 Task: Write a Python program to calculate the nth term of the Fibonacci sequence.
Action: Mouse moved to (107, 51)
Screenshot: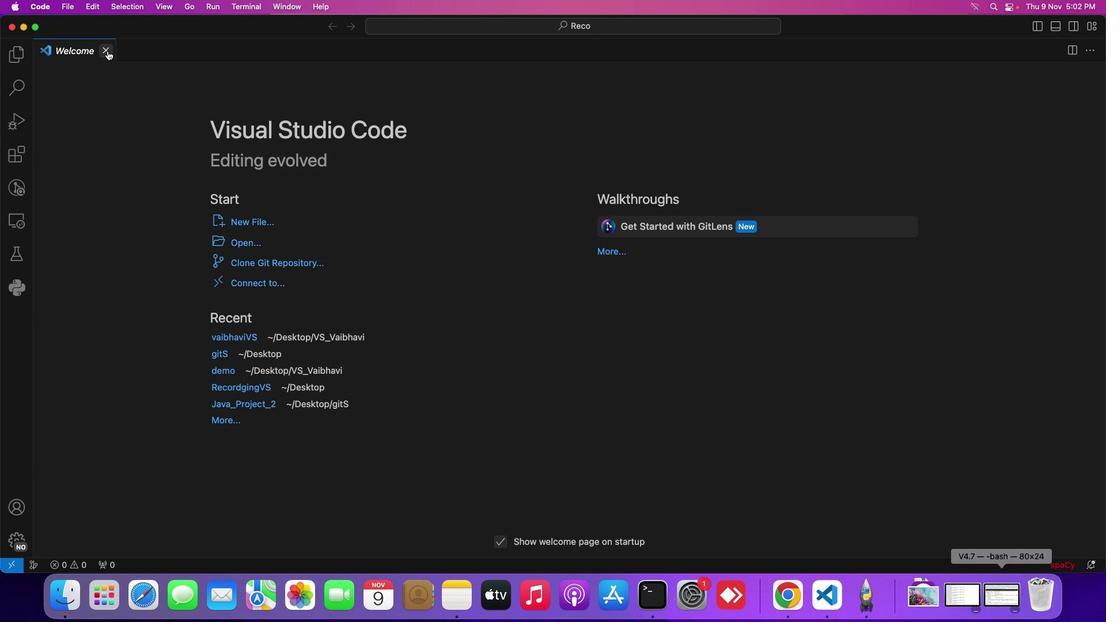 
Action: Mouse pressed left at (107, 51)
Screenshot: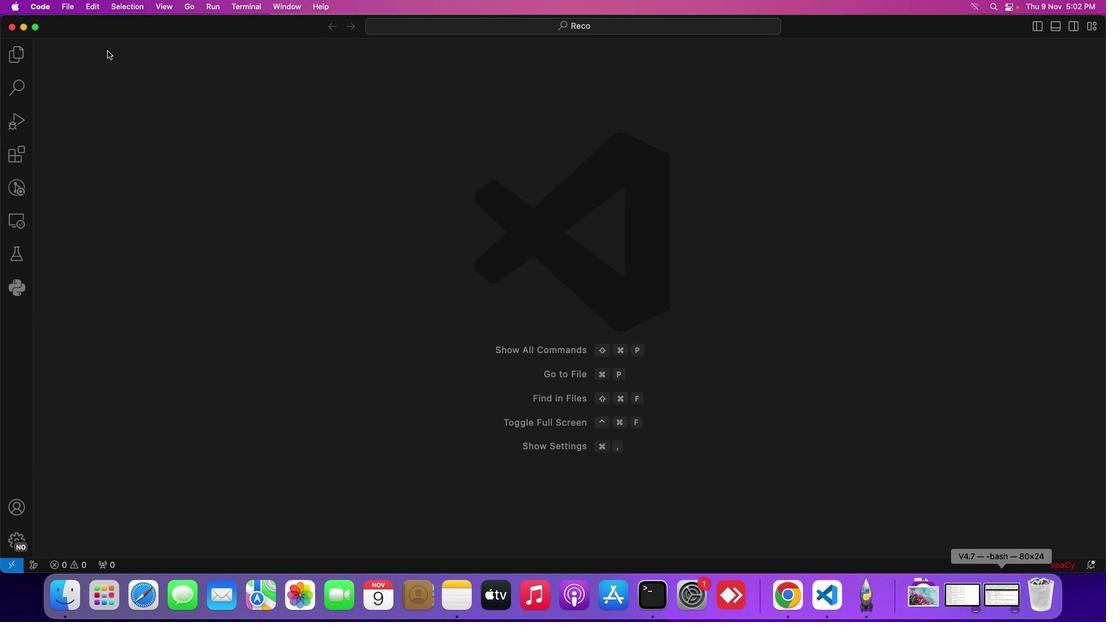 
Action: Mouse moved to (66, 2)
Screenshot: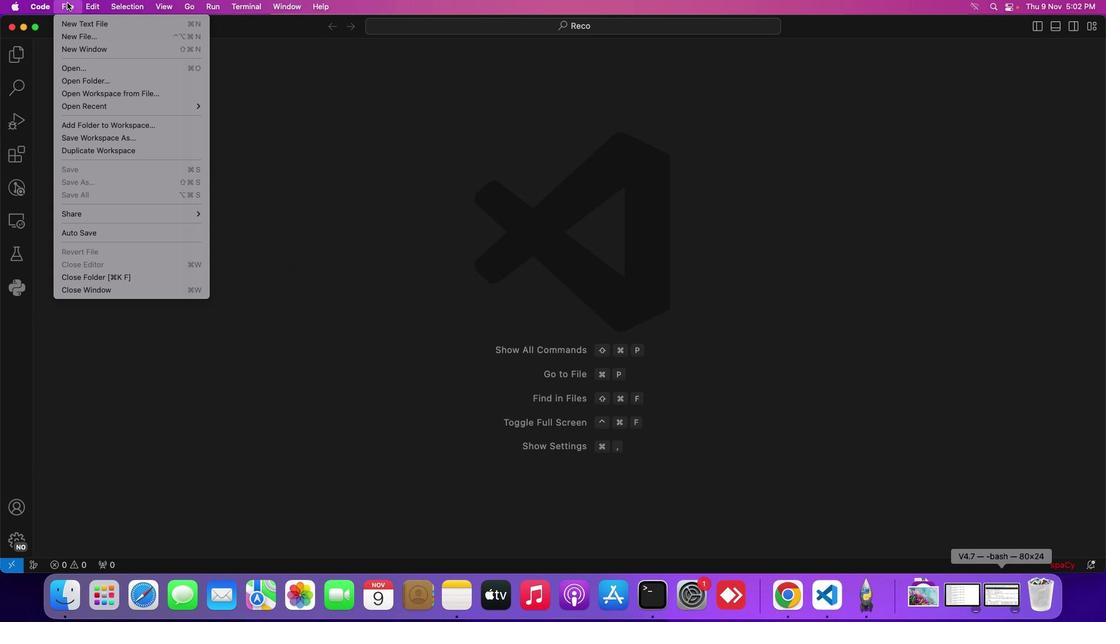 
Action: Mouse pressed left at (66, 2)
Screenshot: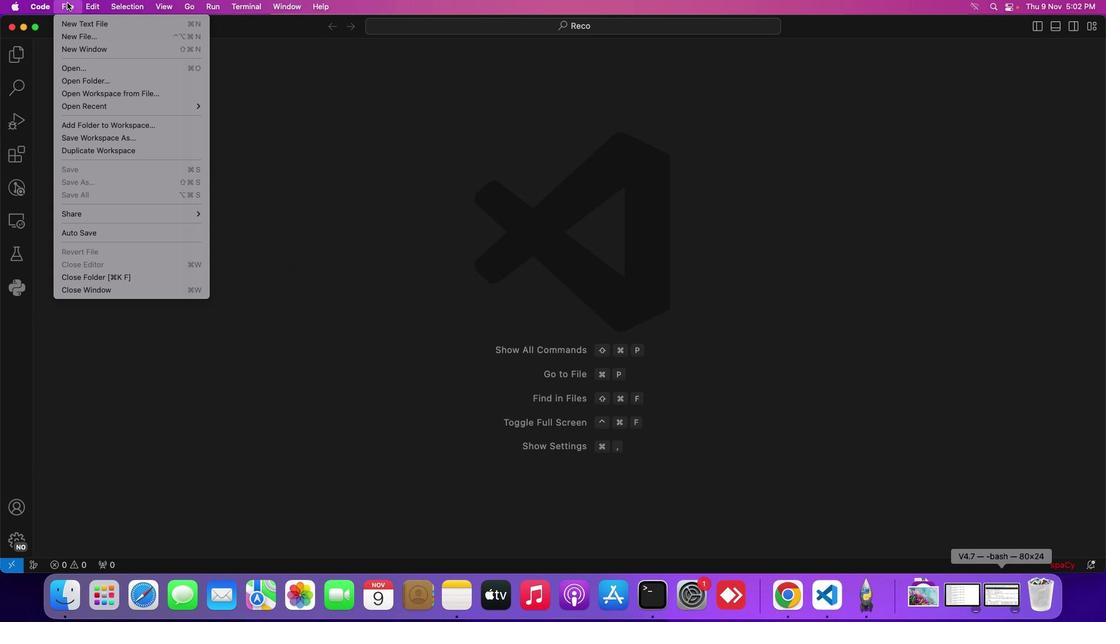 
Action: Mouse moved to (77, 24)
Screenshot: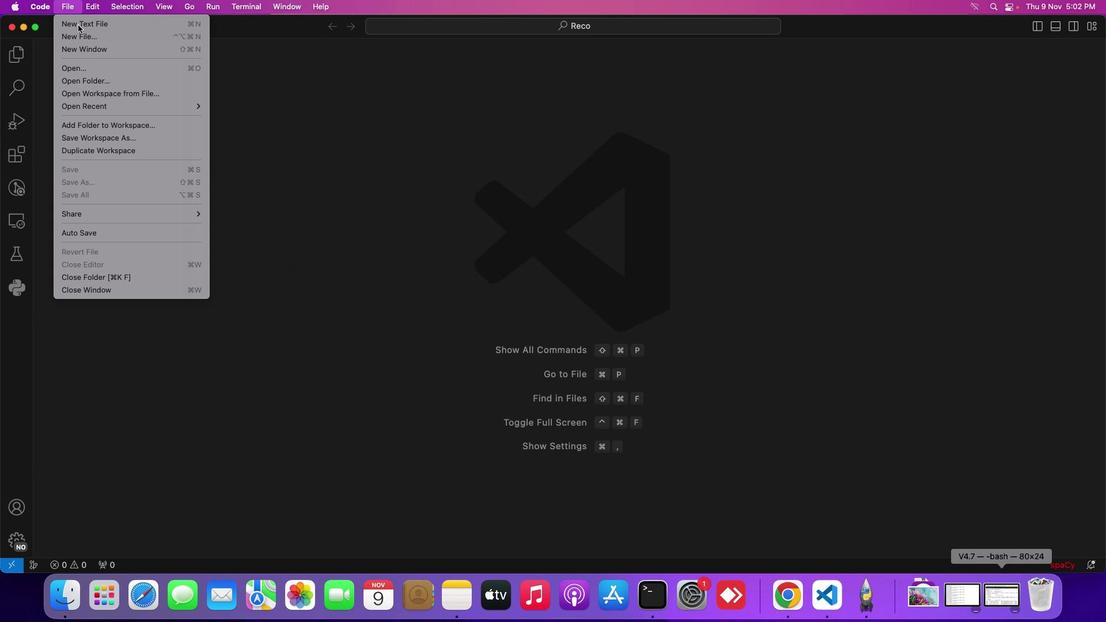 
Action: Mouse pressed left at (77, 24)
Screenshot: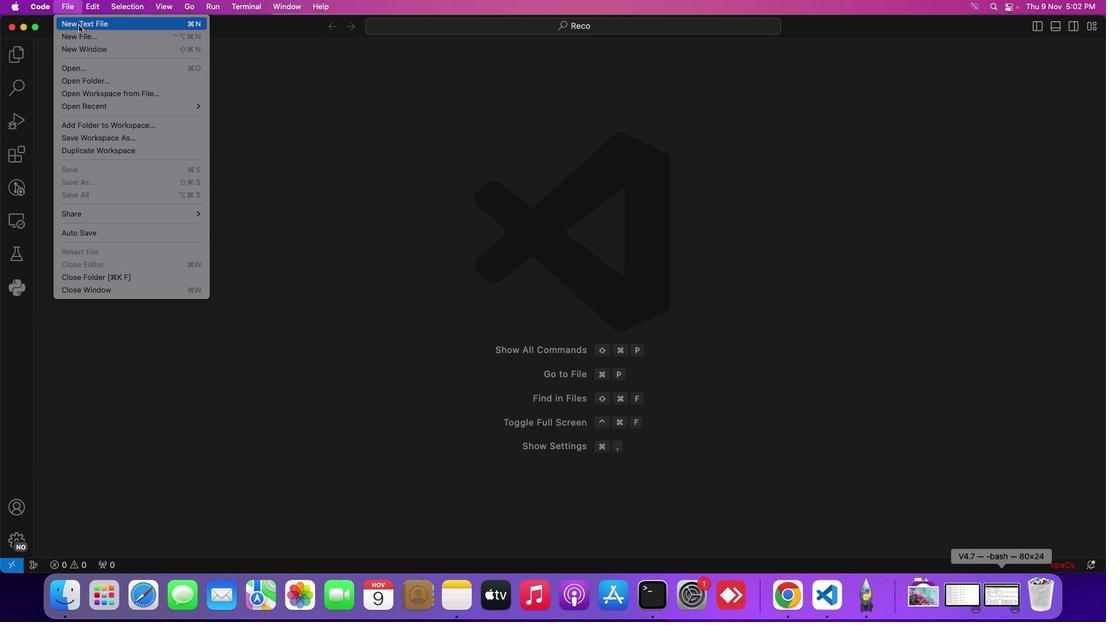 
Action: Mouse moved to (313, 174)
Screenshot: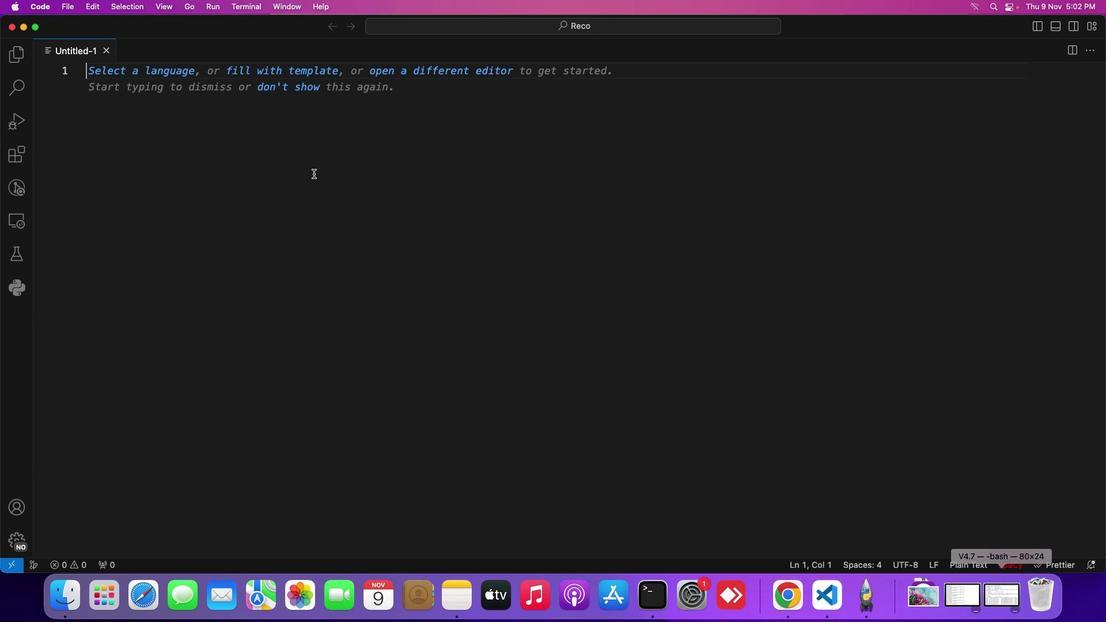
Action: Key pressed Key.cmd's'
Screenshot: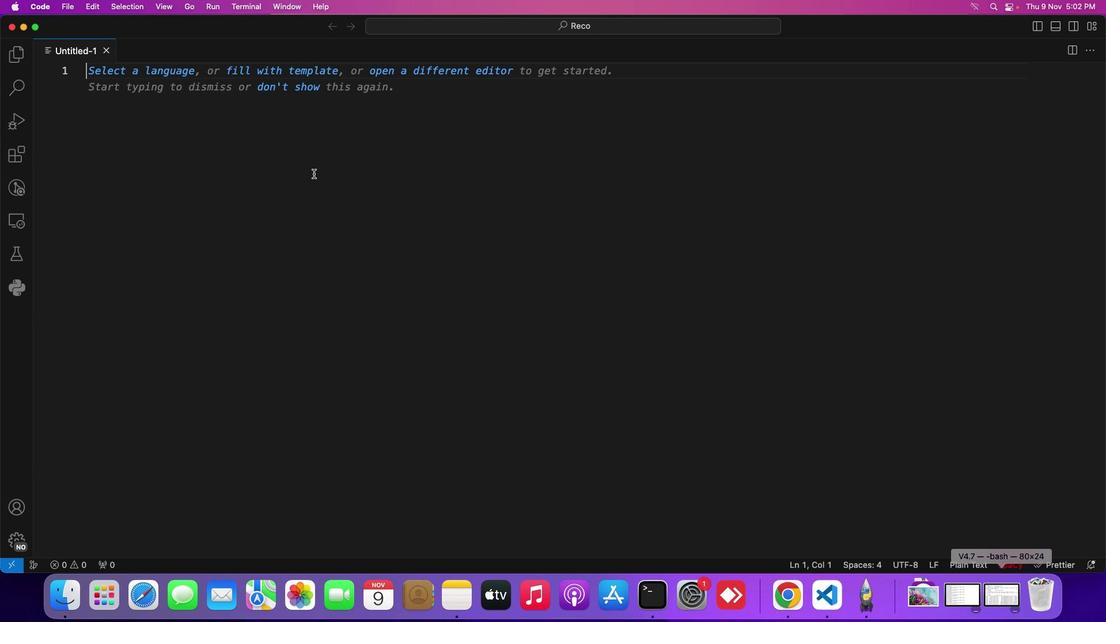 
Action: Mouse moved to (557, 239)
Screenshot: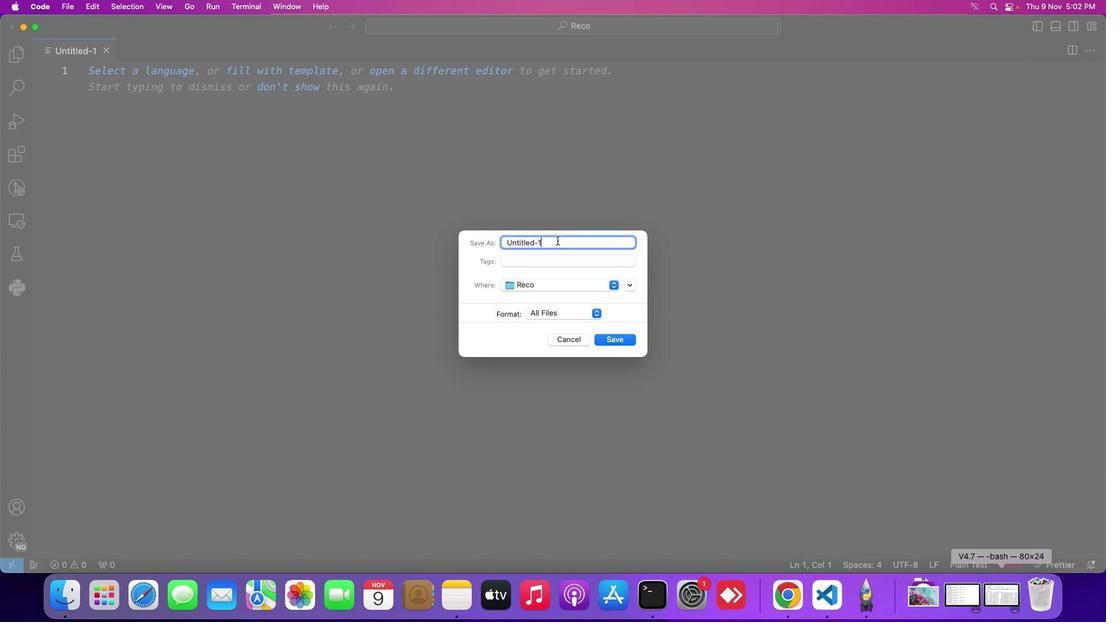 
Action: Mouse pressed left at (557, 239)
Screenshot: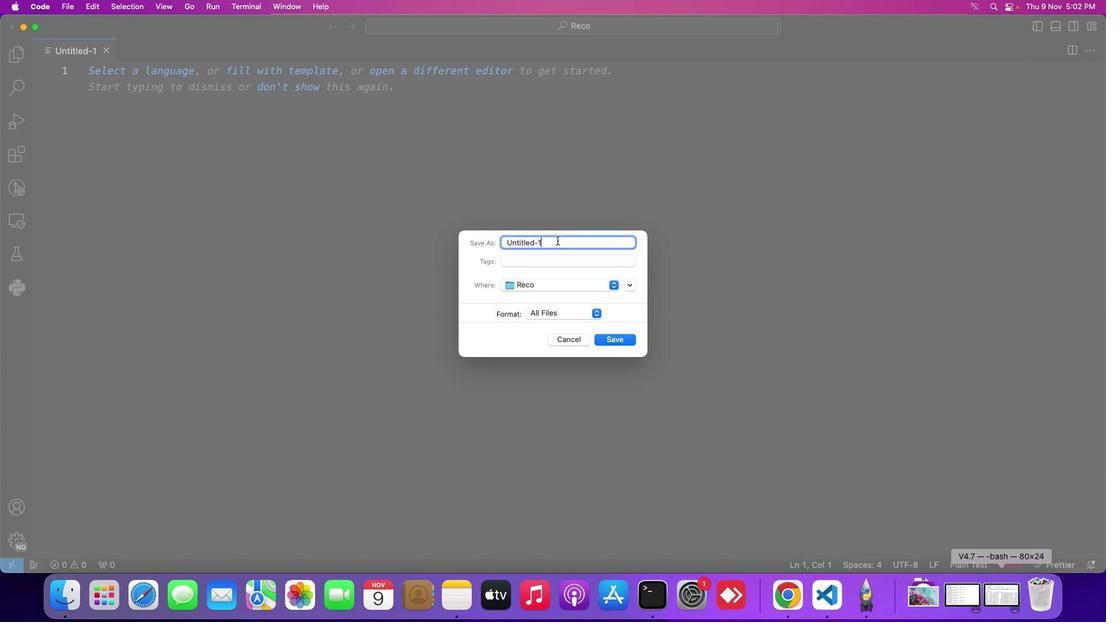 
Action: Mouse moved to (557, 240)
Screenshot: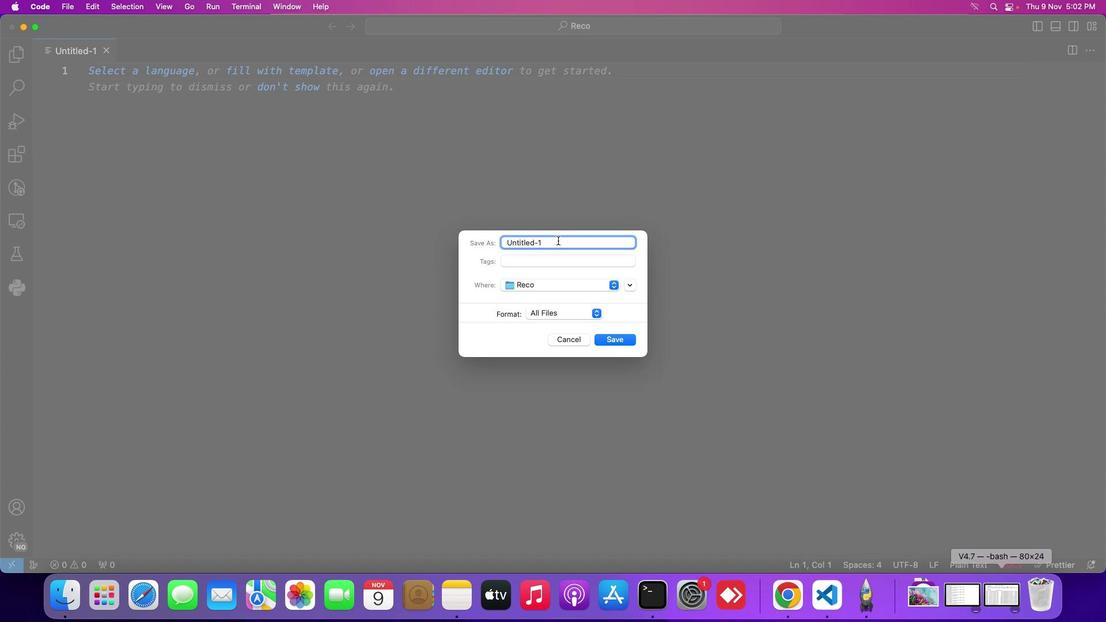
Action: Key pressed Key.backspaceKey.backspaceKey.backspaceKey.backspaceKey.backspaceKey.backspaceKey.backspaceKey.backspaceKey.backspaceKey.backspaceKey.backspaceKey.shift_r'D''e''m''o'Key.shift_r'R''a''.''p''y'Key.enter'f'Key.backspaceKey.backspaceKey.shift_r'#'Key.spaceKey.shift_r'D''e''f''i''n''e'Key.space'a'Key.space'f''u''n''c''t''i''o''n'Key.spaceKey.space't''o'Key.space'c''a''l''c''u''l''a''t''e'Key.space't''h''e'Key.space'n''t''h'Key.space't''e''r''m'Key.space'o''f'Key.space't''h''e'Key.space'f''i''b''o''n''a''c''c''i'Key.space's''w'Key.backspace'e''q''a'Key.backspace'u''e''n''c''e'Key.enter'd''e''f'Key.space'f''i''c'Key.backspace'b''o''n''a''c''c''i'Key.shift_r'(''n'Key.spaceKey.backspaceKey.rightKey.spaceKey.backspaceKey.shift_r':'Key.enterKey.shift_r'#'Key.spaceKey.shift_r'C''h''e''c''l'Key.backspace'l'Key.backspace'k'Key.space't''h''e'Key.space'i''n''v''a''l''i''d'Key.space'i''n''p''u''t'Key.spaceKey.shift_r'(''n''o''n''-''p''o''s''i''t''i''v''e'Key.space'i''n''t''e''g''e''r''s'Key.rightKey.spaceKey.enter'i''f'Key.space'n'Key.spaceKey.shift_r'<''='Key.space'0'';'Key.backspaceKey.shift_r':'Key.enter'r''e''t''u''r''n'Key.spaceKey.shift_r'"'Key.shift_r'I''n''v''a''l''i''d'Key.space'i''n''p''u''t''.'Key.spaceKey.shift_r'P''l''e''a''s''e'Key.space'e''n''t''e''r'Key.space'a'Key.space'p''o''s''i''t''i''v''e'Key.space'i''n''t''e''g''e''r''.'Key.rightKey.enter'f'Key.backspaceKey.shift_r'#'Key.spaceKey.shift_r'F''i''r''s''t'Key.space'f''i''b''o''n''a''c''c''i'Key.space't''e''r''m'Key.enter'e''l''i''f'Key.space'n''=''=''1'Key.backspaceKey.space'1'Key.shift_r':'Key.enter'r''e''u'Key.backspace't''r''u''n'Key.space'0'Key.enterKey.backspaceKey.backspaceKey.backspaceKey.backspaceKey.backspaceKey.backspaceKey.backspaceKey.backspace'u''r''n'Key.space'0'Key.enterKey.shift_r'#'Key.spaceKey.shift_r'S''e''c''o''n''d'Key.spaceKey.shift_r'F''i''b''b'Key.backspace'o''n''a''c''c''i'Key.space't''e''r''m'Key.enter'e''l''e'Key.backspace'i'Key.spaceKey.backspace'f'Key.space'n'Key.space'=''='Key.space'2'Key.shift_r':'Key.enter'r''e''t''u''r''n'Key.space'1'Key.enter'e''l''s''e'Key.enterKey.backspaceKey.backspaceKey.backspaceKey.shift_r':'Key.enterKey.shift_r'#'Key.spaceKey.shift_r'I''n''i''t''i''a''l''i''z''e'Key.space't''h''e'Key.space'f''i''r''s''t'Key.space't''w''o'Key.space't''e''r''m''s'Key.space'o''f'Key.space't''h''e'Key.space's''w'Key.backspace'e''q''u''e''n''c''e'Key.enter'a'','Key.space'b'Key.space'='Key.space'0'','Key.space'1'Key.enterKey.shift_r'#'Key.spaceKey.shift_r'L''o''o''p'Key.space't''o'Key.space'c''a''l''c''u''l''a''t''e'Key.space't''h''e'Key.space'n''t''h'Key.space't''e''r''m'Key.enter'f''o''r'Key.shift_rKey.spaceKey.shift_r'_'Key.space'i''n'Key.space'r''a''n''g''e'Key.shift_r'(''3'','Key.space'n'Key.spaceKey.shift_r'+''1'Key.spaceKey.leftKey.leftKey.rightKey.rightKey.backspaceKey.leftKey.spaceKey.rightKey.rightKey.rightKey.shift_r':'Key.enterKey.shift_r'#'Key.spaceKey.shift_r'U''p''d''a''t''e'Key.space'v''a''l''u''e''s'Key.space't''o'Key.space'm''o''v''e'Key.space't''h''r''o''u''g''h'Key.space't''h''e'Key.space'e'Key.backspace's''e''q''u''e''s'Key.backspace'n'Key.backspace'n''c''e'Key.enter'a'','Key.space'b'Key.space'='Key.space'b'','Key.space'a'Key.shift_r'+''b'Key.leftKey.spaceKey.leftKey.leftKey.spaceKey.rightKey.rightKey.rightKey.enterKey.enterKey.backspaceKey.shift_r'#'Key.spaceKey.shift_r'R''e''t''u''r''n'Key.space't''h''e'Key.space'n''t''h'Key.space't''e''r''m'Key.enter'r''e''t''u''r''n'Key.space'b'Key.enterKey.enterKey.enterKey.backspaceKey.shift_r'#'Key.spaceKey.shift_r'G''e''t'Key.space'u''s''e''r'Key.space'i''n''p''u''t'Key.space'f''o''r'Key.space't''h''e'Key.space't''e''r''m'Key.space'n''u''m''b''e''r'Key.enter'n''='Key.backspaceKey.space'='Key.space'i''n''t'Key.shift_r'(''i''n''p''u''t'Key.spaceKey.backspaceKey.shift_r'('Key.shift_r'"'Key.shift_r'E''n''t''e''r'Key.space't''h''e'Key.space't''e''r''m'Key.space'n''u''m''b''e''r'Key.shift_r'(''n'Key.rightKey.space'f''o''r'Key.space't''h''e'Key.space'f''i''b''o''n''a''c''c''i'Key.space'd'Key.backspace's''e''q''u''e''n''c''e'Key.shift_r':'Key.spaceKey.rightKey.rightKey.rightKey.enterKey.enterKey.shift_r'#'Key.spaceKey.shift_r'C''a''l''c''u''l''a''t''e'Key.space'a''b''d'Key.space'p''e'Key.backspaceKey.backspaceKey.backspaceKey.backspaceKey.backspace'n''d'Key.space'p''r''i''n''t'Key.space't''h''e'Key.space'n''t''h'Key.space't''e''r''m'Key.enter'r''e''s''u''t''l'Key.backspaceKey.backspace'l''t'Key.spaceKey.backspaceKey.space'='Key.space'f''i''b''o''n''a''c''c''i'Key.shift_r'(''n'Key.rightKey.enter'p''r''i''n''t'Key.shift_r'(''f'Key.shift_r'"'Key.shift_r'T''h''e'Key.spaceKey.shift_r'{''n'Key.right't''h'Key.space't''e''r''m'Key.space'o''f'Key.space't''h''e'Key.spaceKey.shift_r'F''i''b''o''n''n'Key.backspace'a''c''c''i'Key.space's''w'Key.backspace'e''q''u''e''n''c''e'Key.space'i''s'Key.shift_r':'Key.spaceKey.shift_r'{''r''e''s''u''l''t'Key.rightKey.rightKey.rightKey.enter
Screenshot: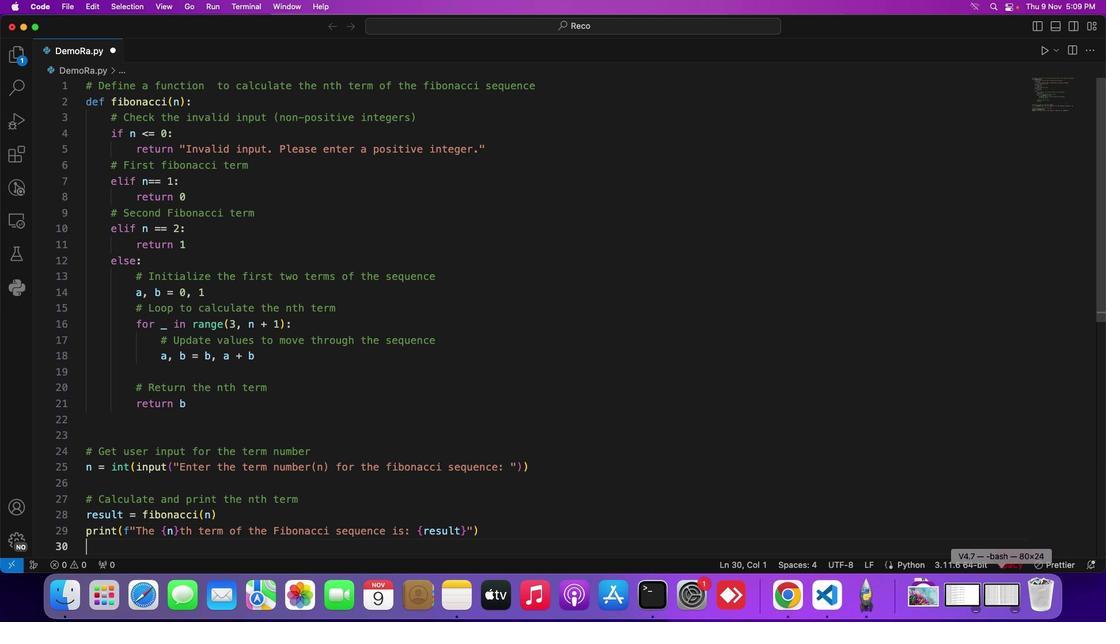 
Action: Mouse moved to (431, 153)
Screenshot: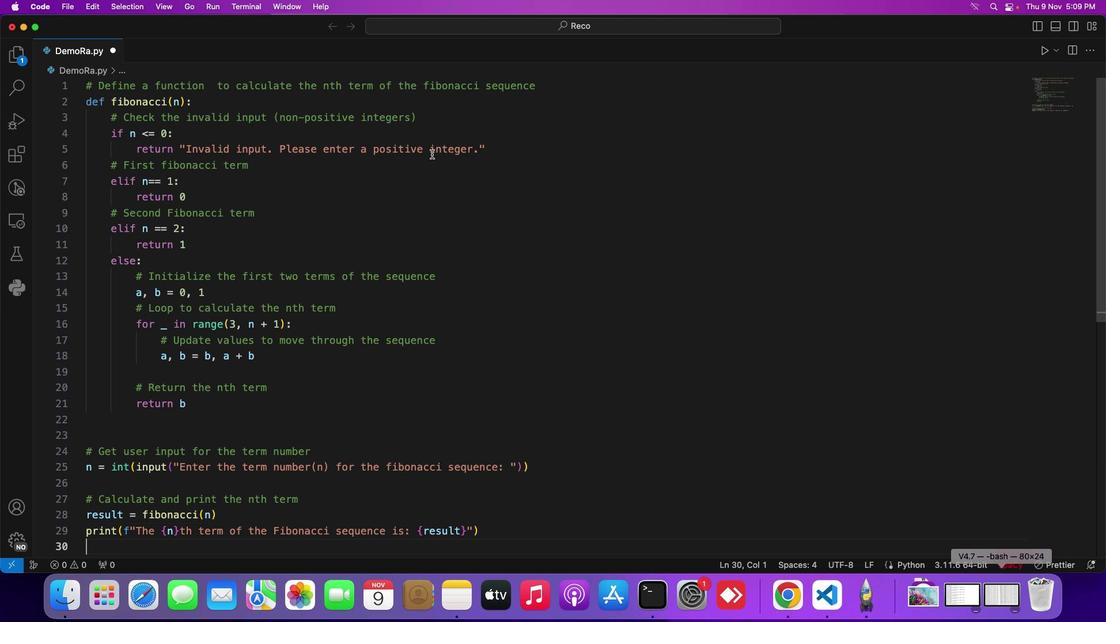 
Action: Key pressed Key.cmd
Screenshot: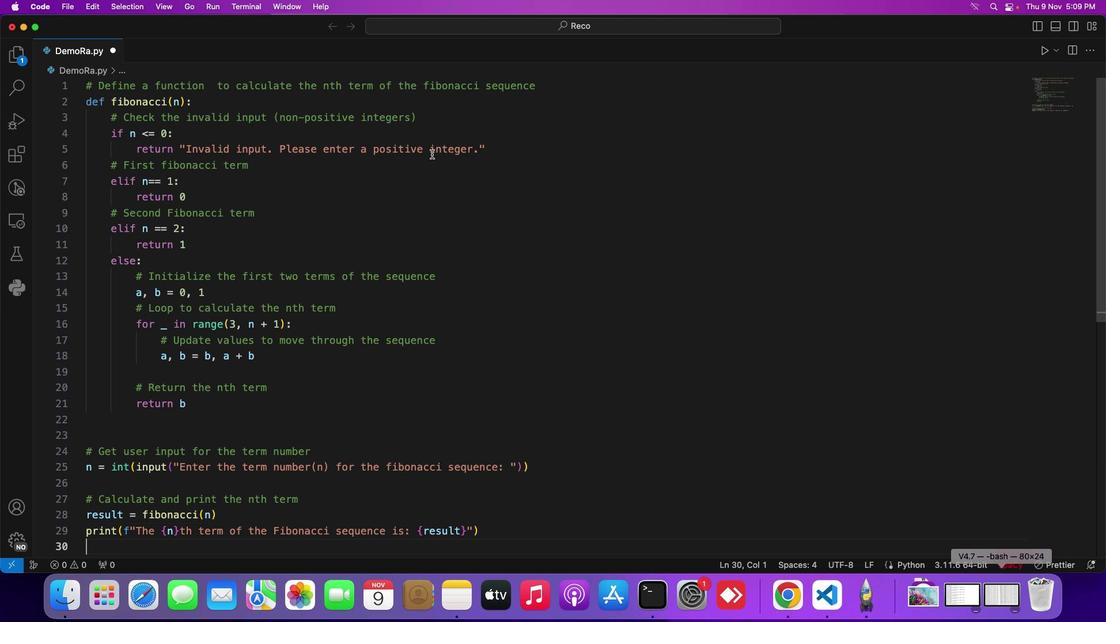 
Action: Mouse moved to (432, 153)
Screenshot: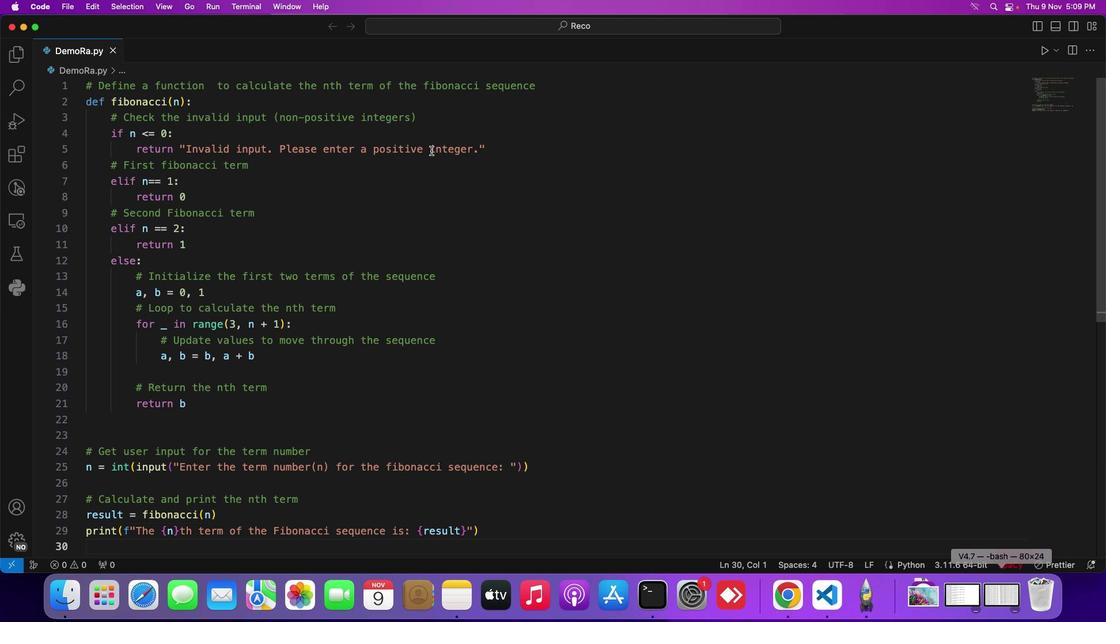 
Action: Key pressed 's'
Screenshot: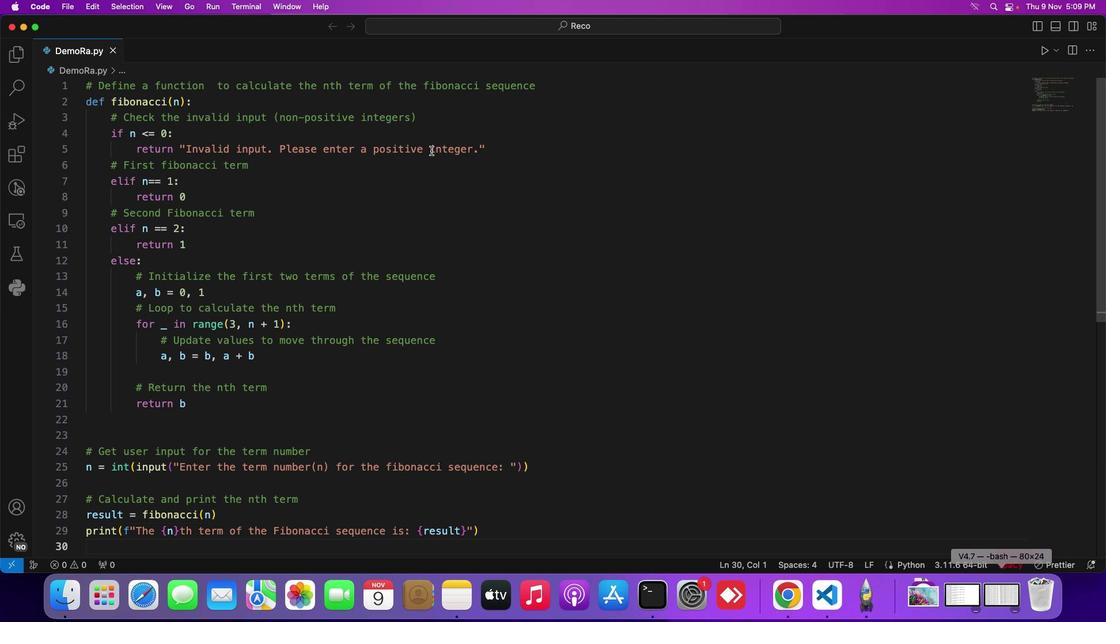 
Action: Mouse moved to (201, 13)
Screenshot: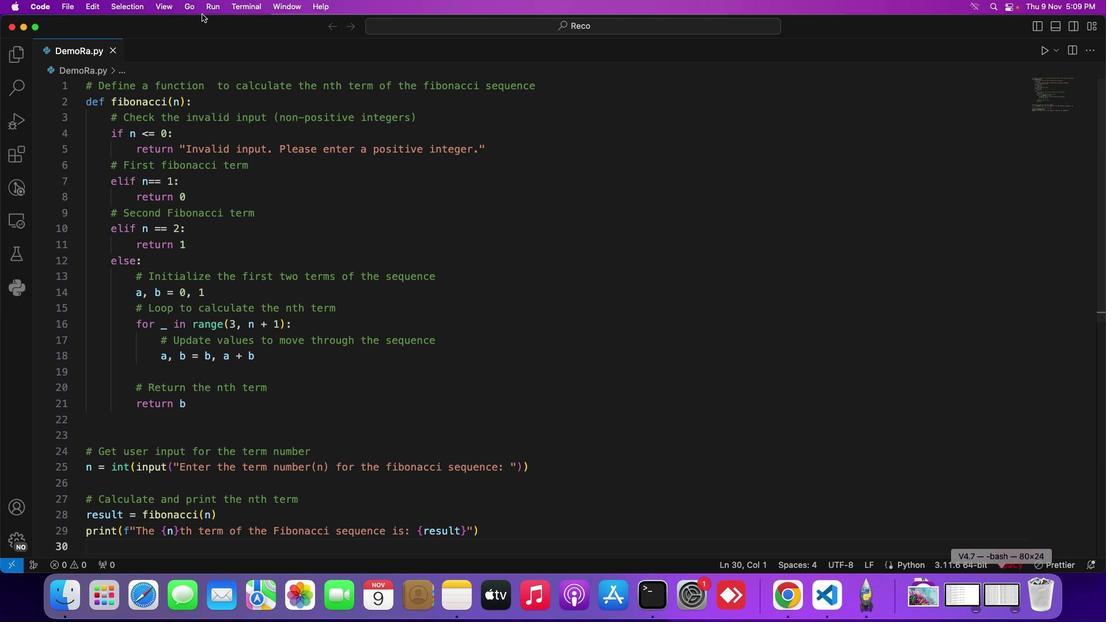 
Action: Key pressed Key.cmd's'
Screenshot: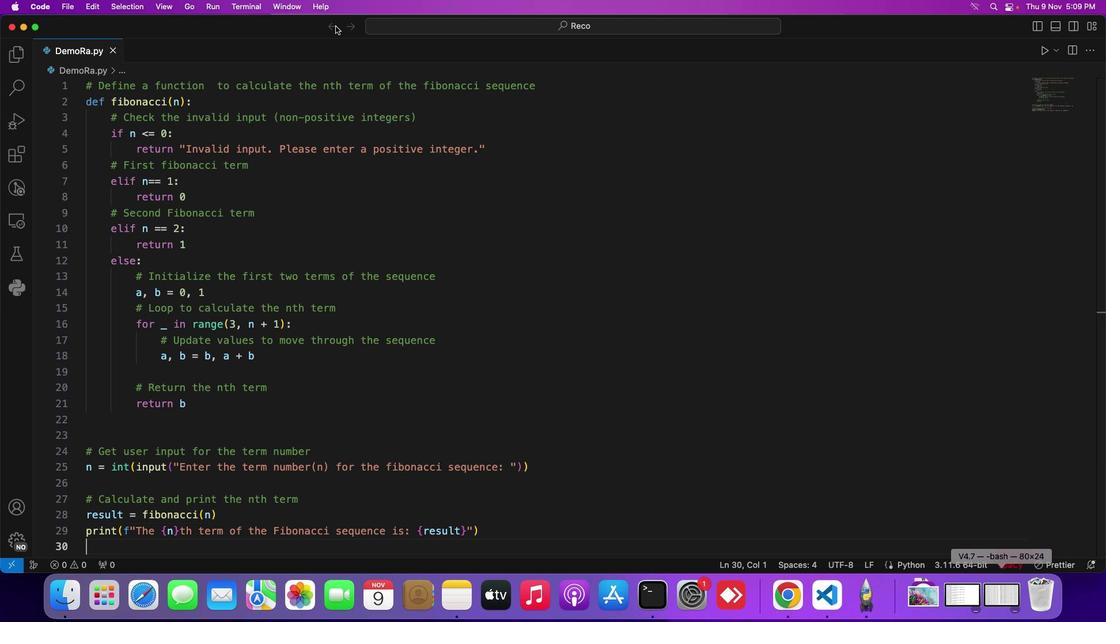 
Action: Mouse moved to (1043, 54)
Screenshot: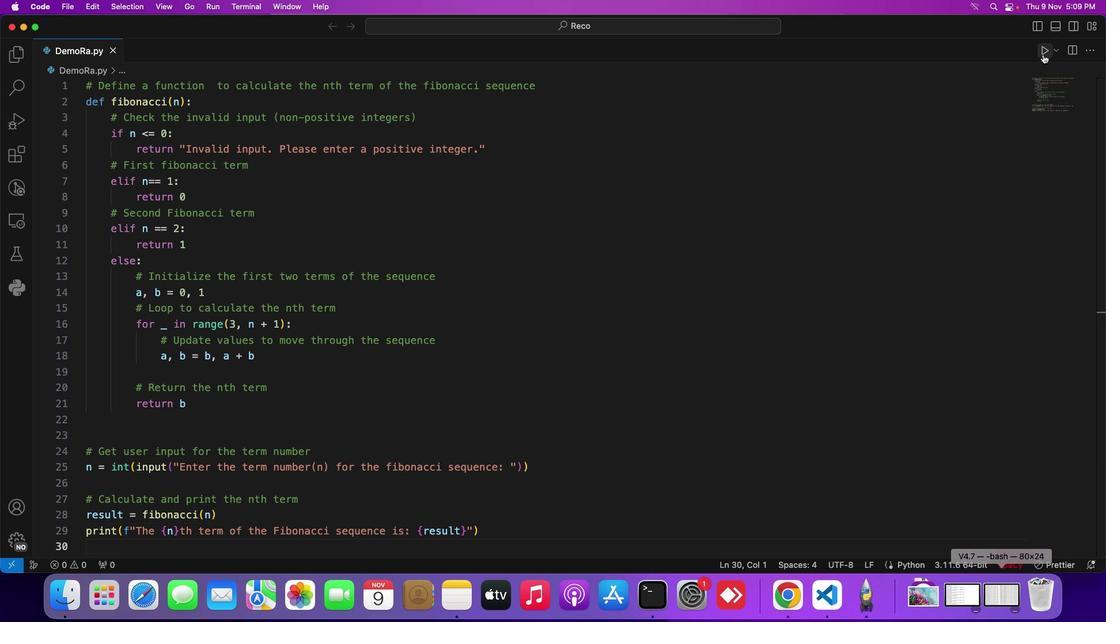 
Action: Mouse pressed left at (1043, 54)
Screenshot: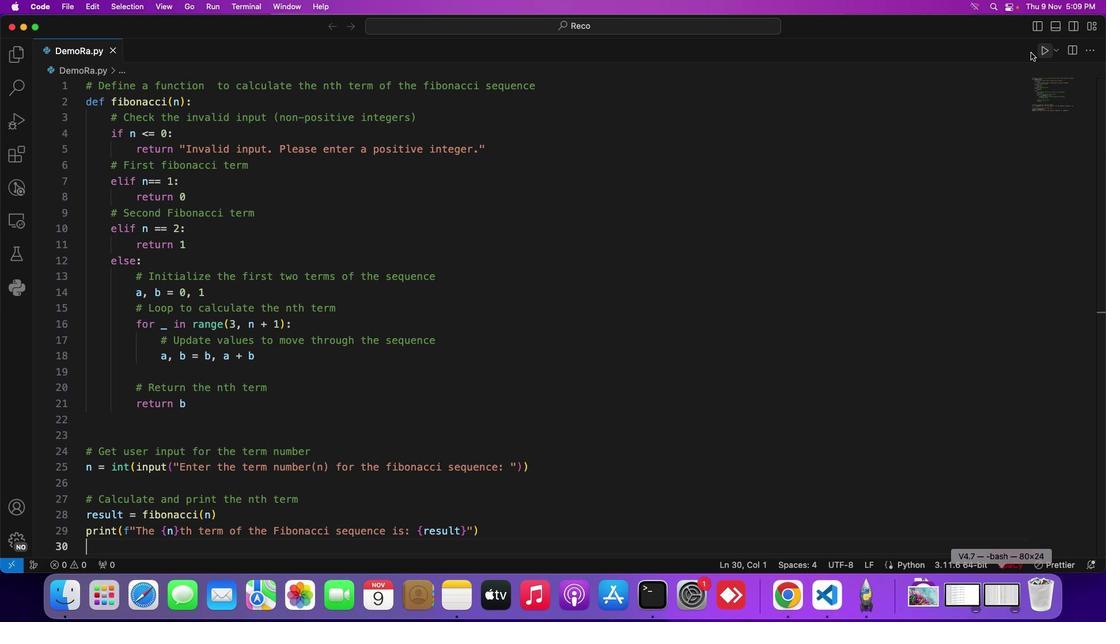
Action: Mouse moved to (325, 282)
Screenshot: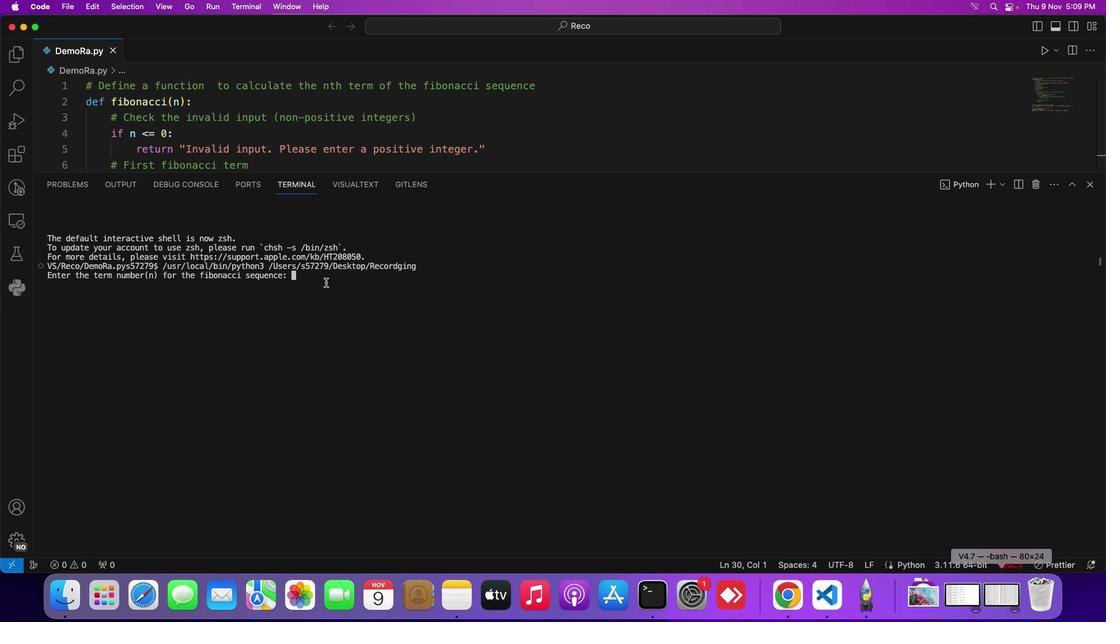 
Action: Mouse pressed left at (325, 282)
Screenshot: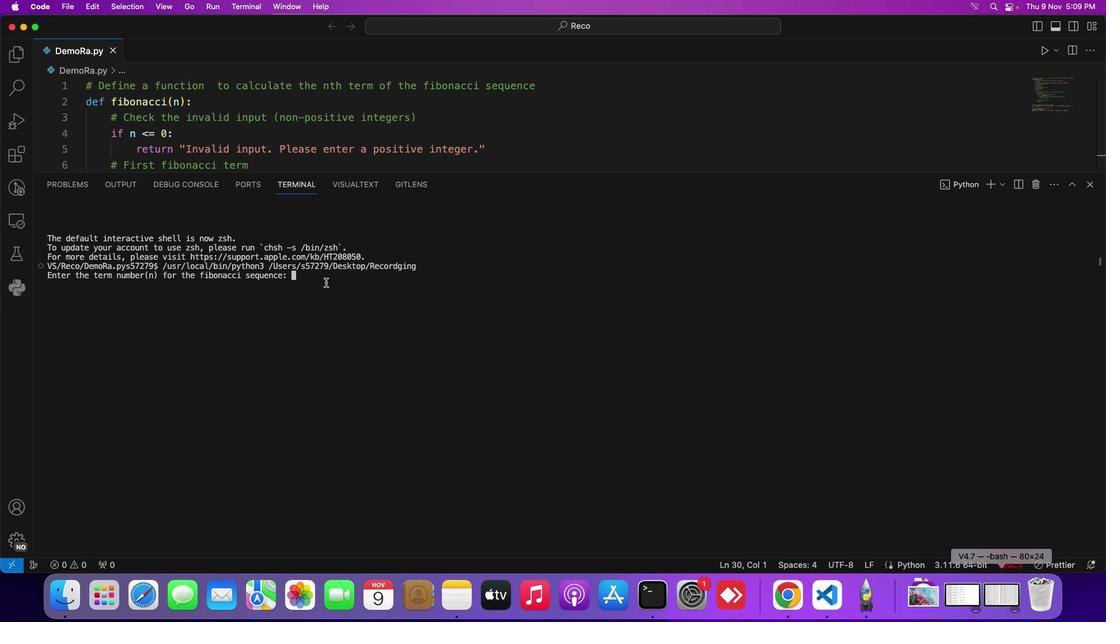 
Action: Key pressed '5'Key.enter
Screenshot: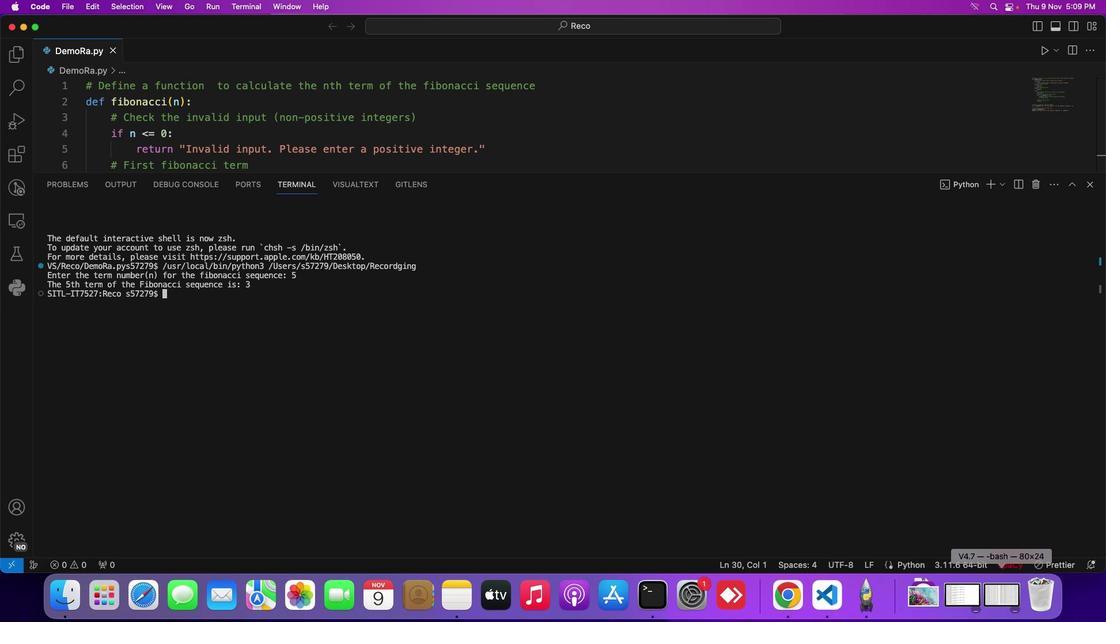 
